 Task: Create Workspace Cloud Management Workspace description Create and manage employee diversity and inclusion initiatives. Workspace type Marketing 
Action: Mouse moved to (315, 65)
Screenshot: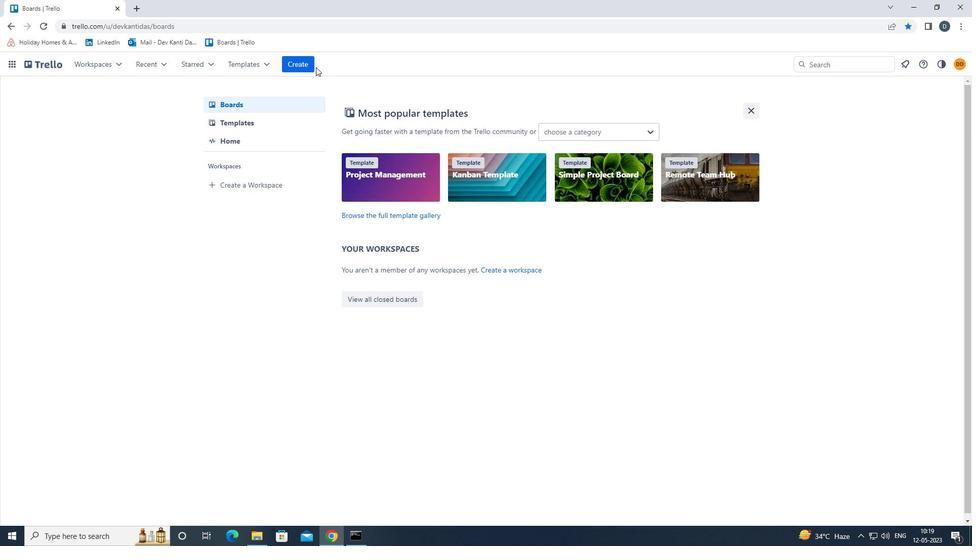 
Action: Mouse pressed left at (315, 65)
Screenshot: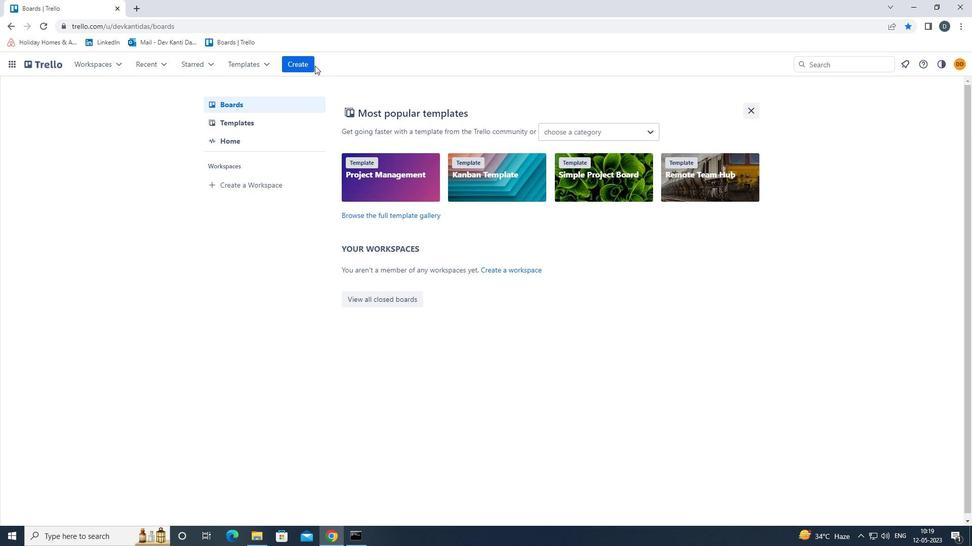 
Action: Mouse moved to (304, 67)
Screenshot: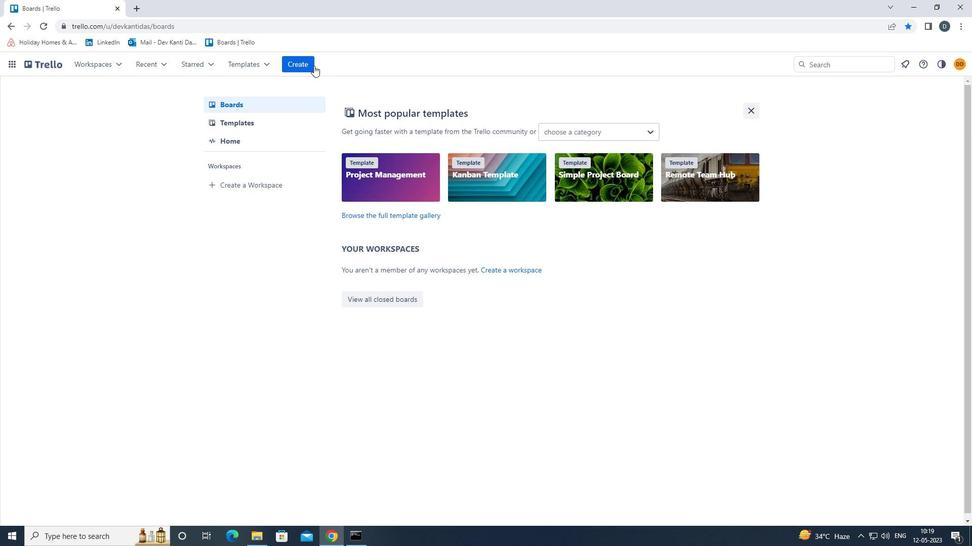 
Action: Mouse pressed left at (304, 67)
Screenshot: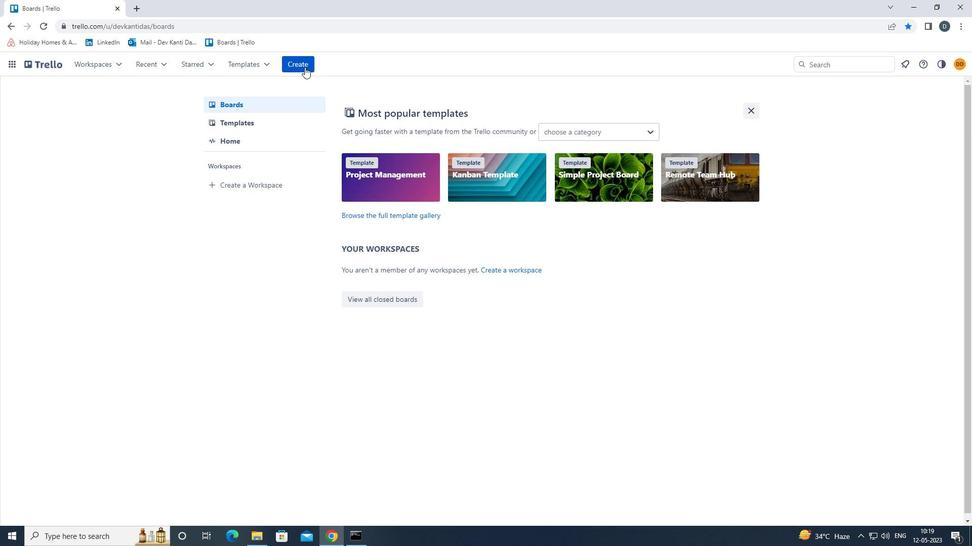 
Action: Mouse moved to (333, 169)
Screenshot: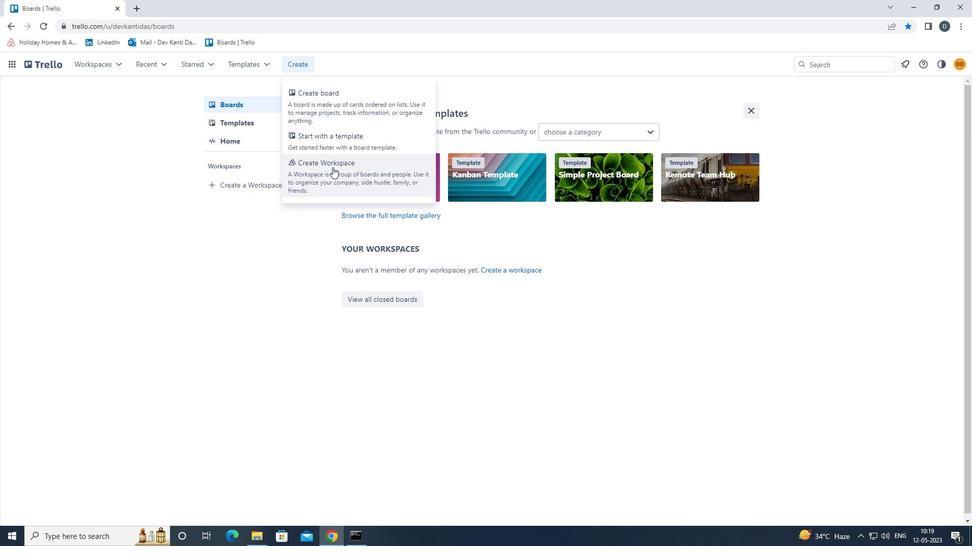 
Action: Mouse pressed left at (333, 169)
Screenshot: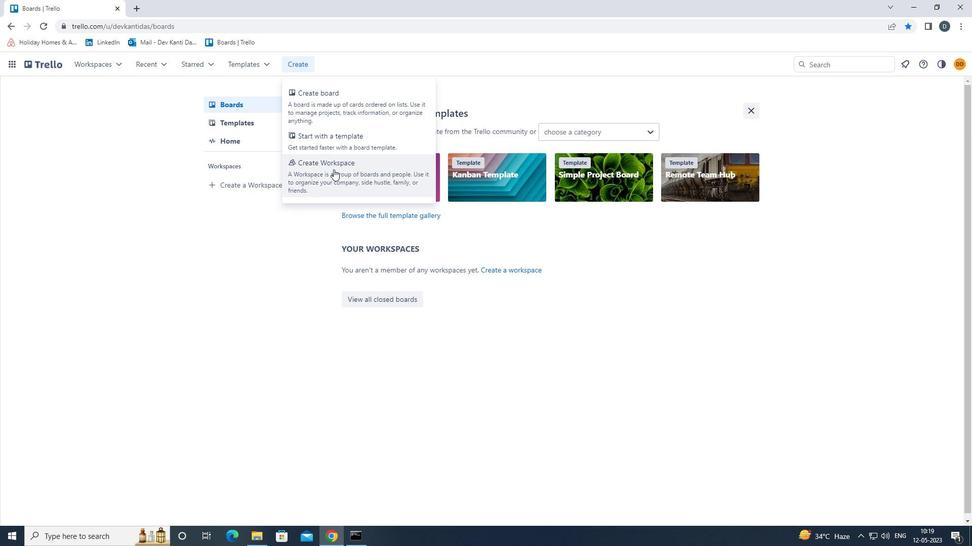 
Action: Mouse moved to (337, 186)
Screenshot: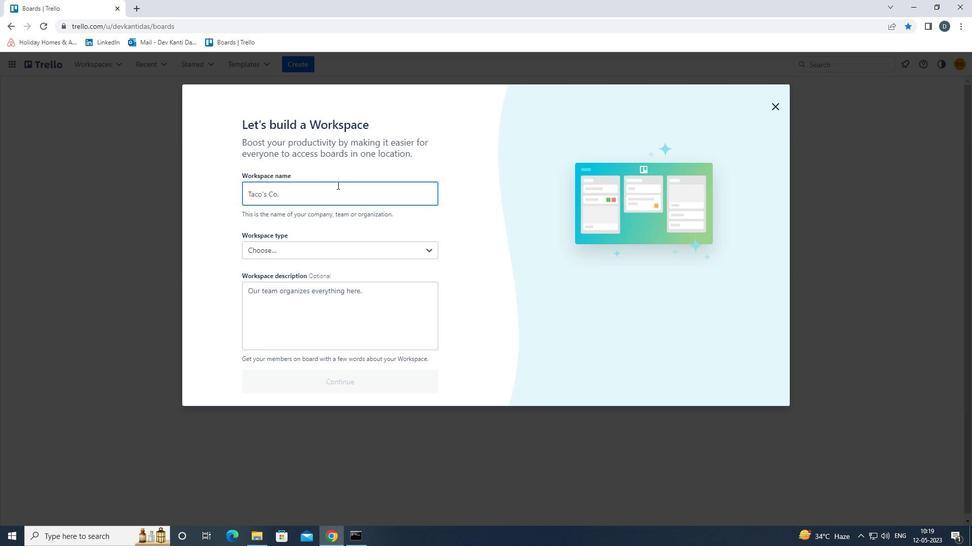 
Action: Key pressed <Key.shift>CLOUD<Key.space><Key.shift>MANAGEMENT<Key.space><Key.backspace>
Screenshot: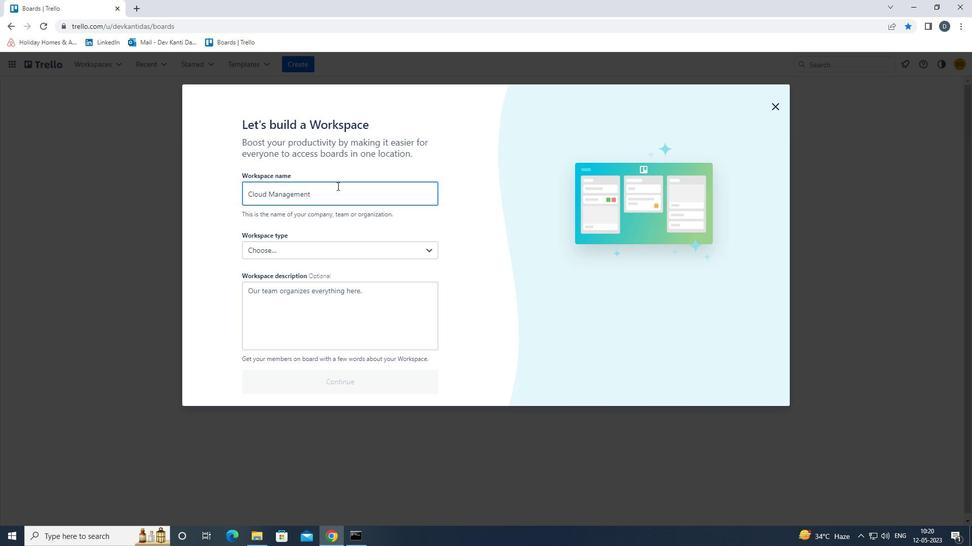 
Action: Mouse moved to (332, 302)
Screenshot: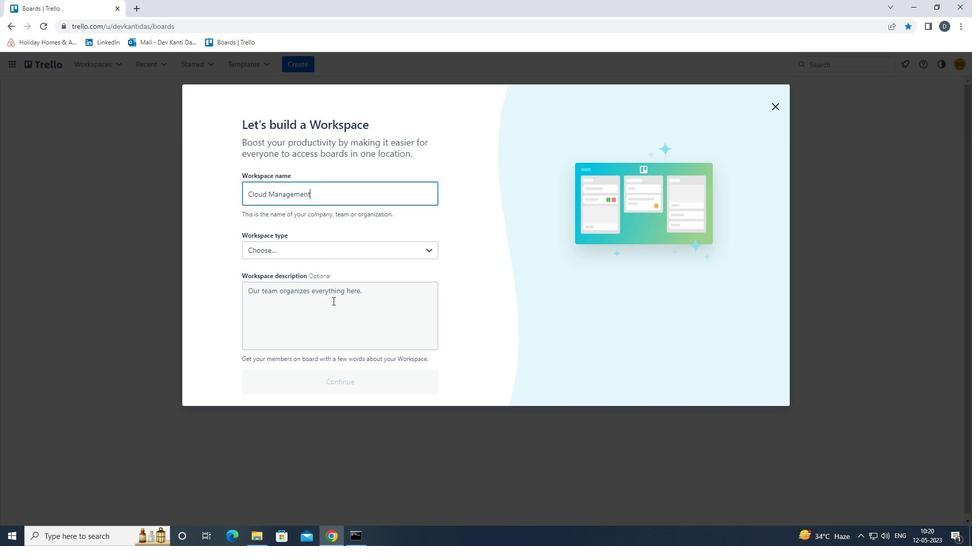 
Action: Mouse pressed left at (332, 302)
Screenshot: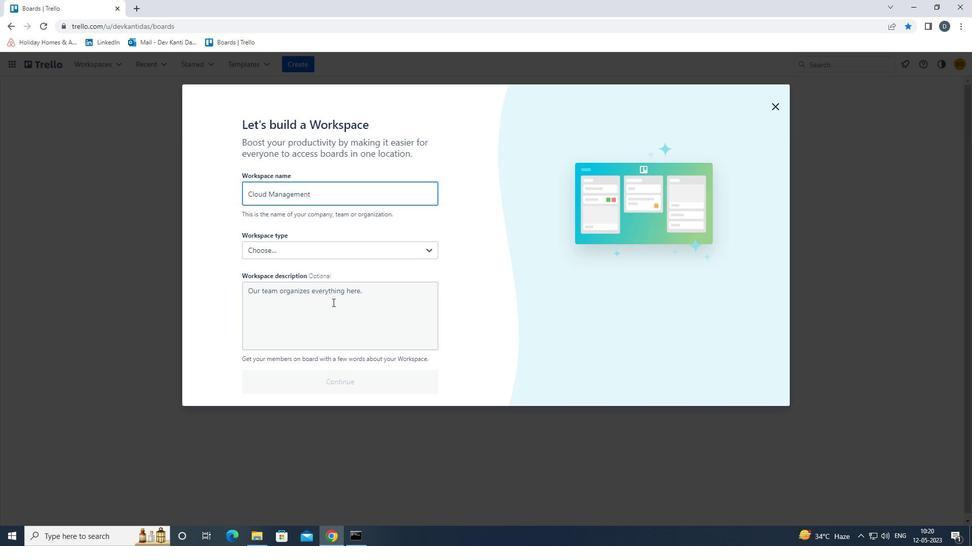 
Action: Key pressed <Key.shift>CREATE<Key.space>AND<Key.space>MANAGE<Key.space>EMPLOYEE<Key.space>DIVERSITY<Key.space>AND<Key.space>INCLUSION<Key.space>INITIATIVES.
Screenshot: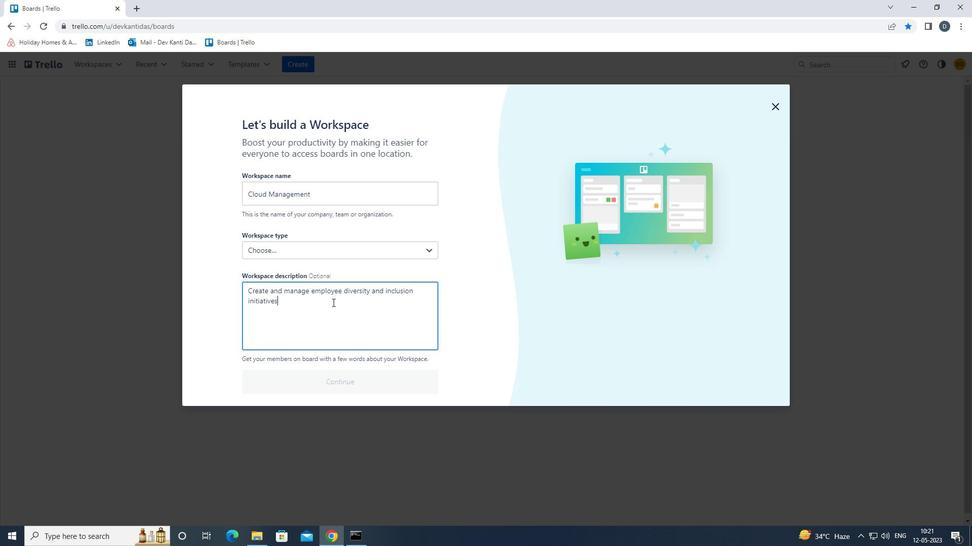 
Action: Mouse moved to (391, 245)
Screenshot: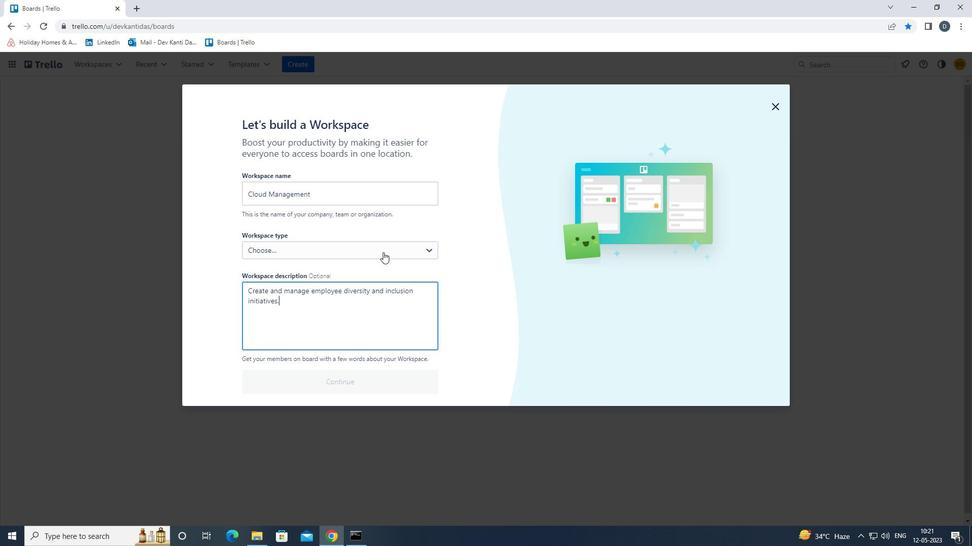 
Action: Mouse pressed left at (391, 245)
Screenshot: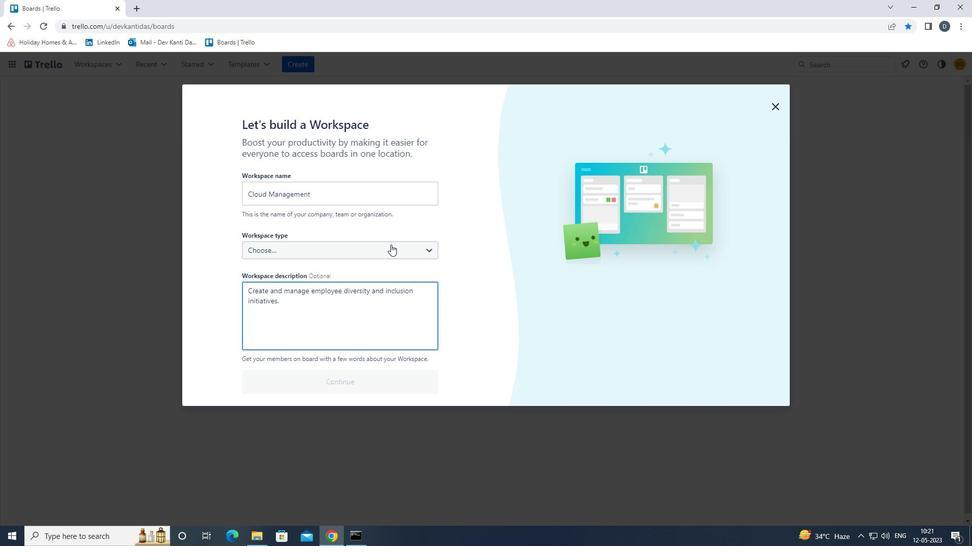 
Action: Mouse moved to (313, 370)
Screenshot: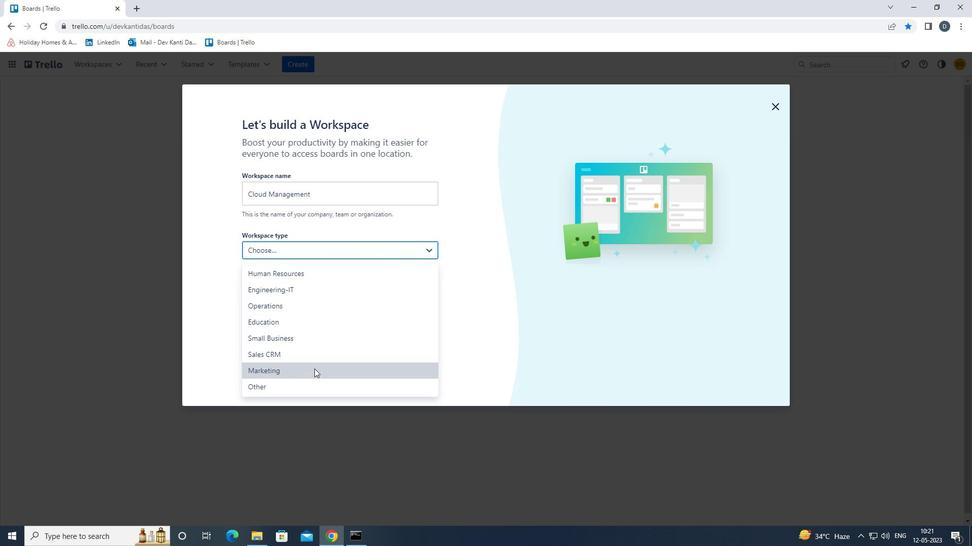 
Action: Mouse pressed left at (313, 370)
Screenshot: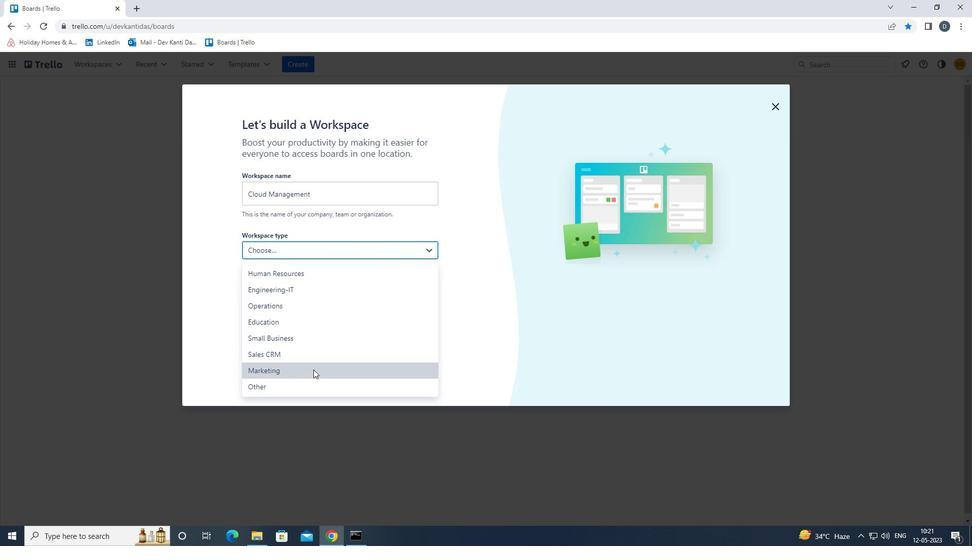 
Action: Mouse moved to (328, 378)
Screenshot: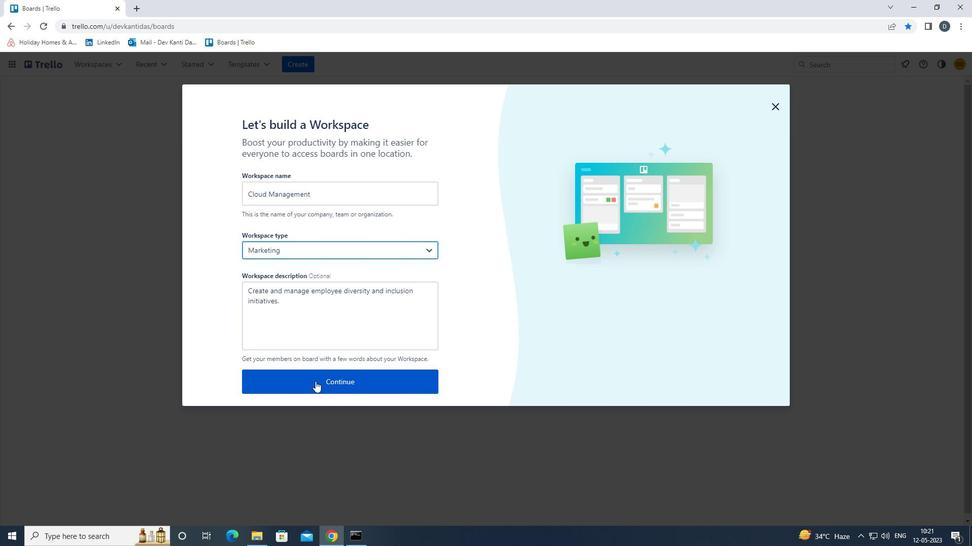 
Action: Mouse pressed left at (328, 378)
Screenshot: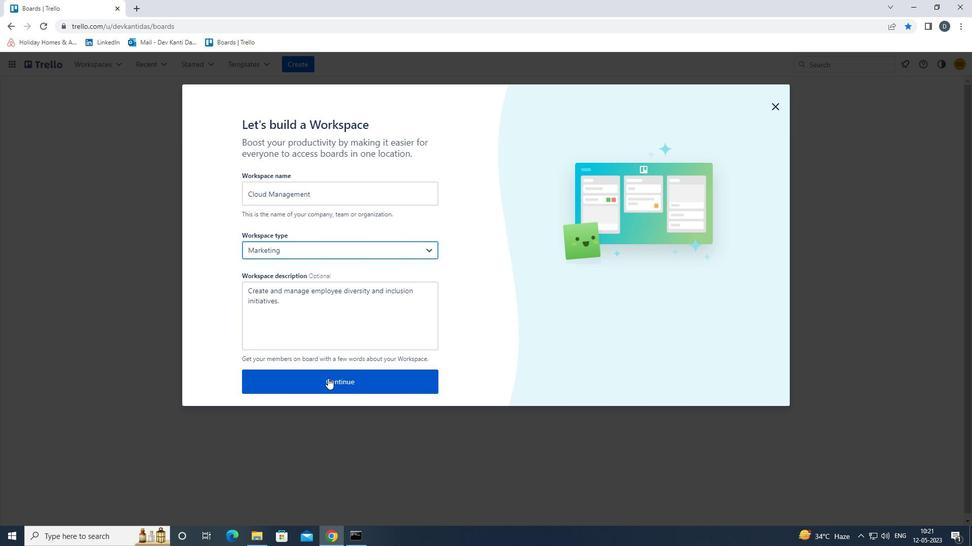 
Action: Mouse moved to (776, 106)
Screenshot: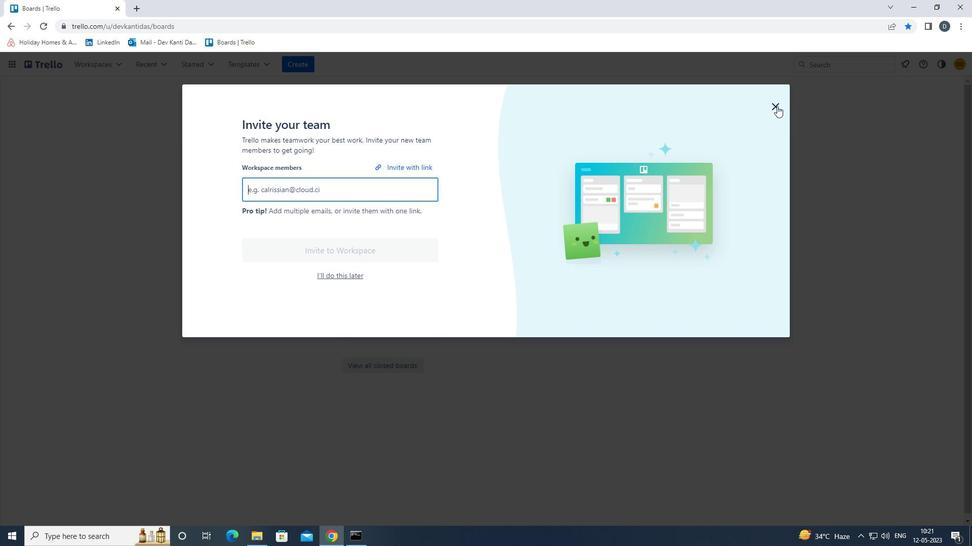 
Action: Mouse pressed left at (776, 106)
Screenshot: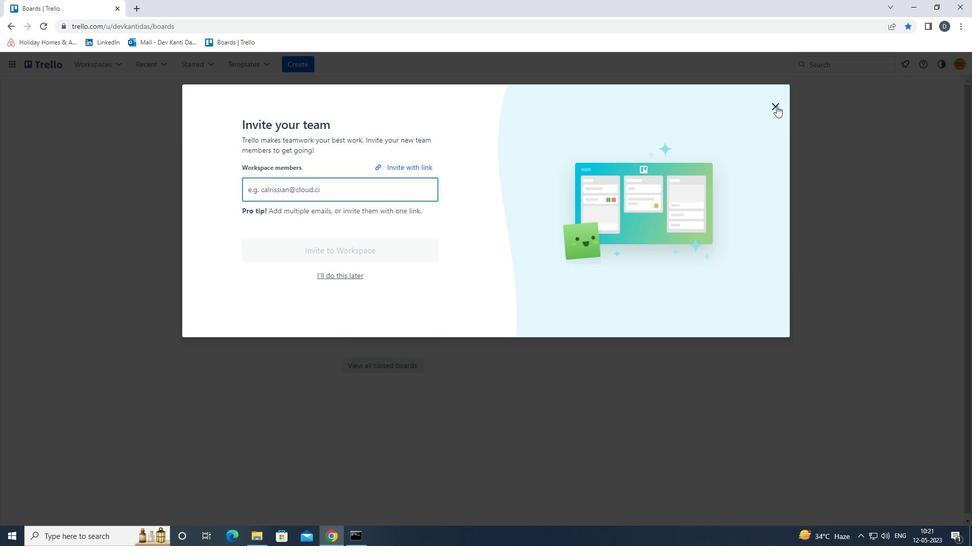 
